 Task: Change  the formatting of the data to Which is Less than 5, In conditional formating, put the option 'Green Fill with Dark Green Text. . 'add another formatting option Format As Table, insert the option Orang Table style Medium 3 In the sheet   Impact Sales log book
Action: Mouse moved to (40, 226)
Screenshot: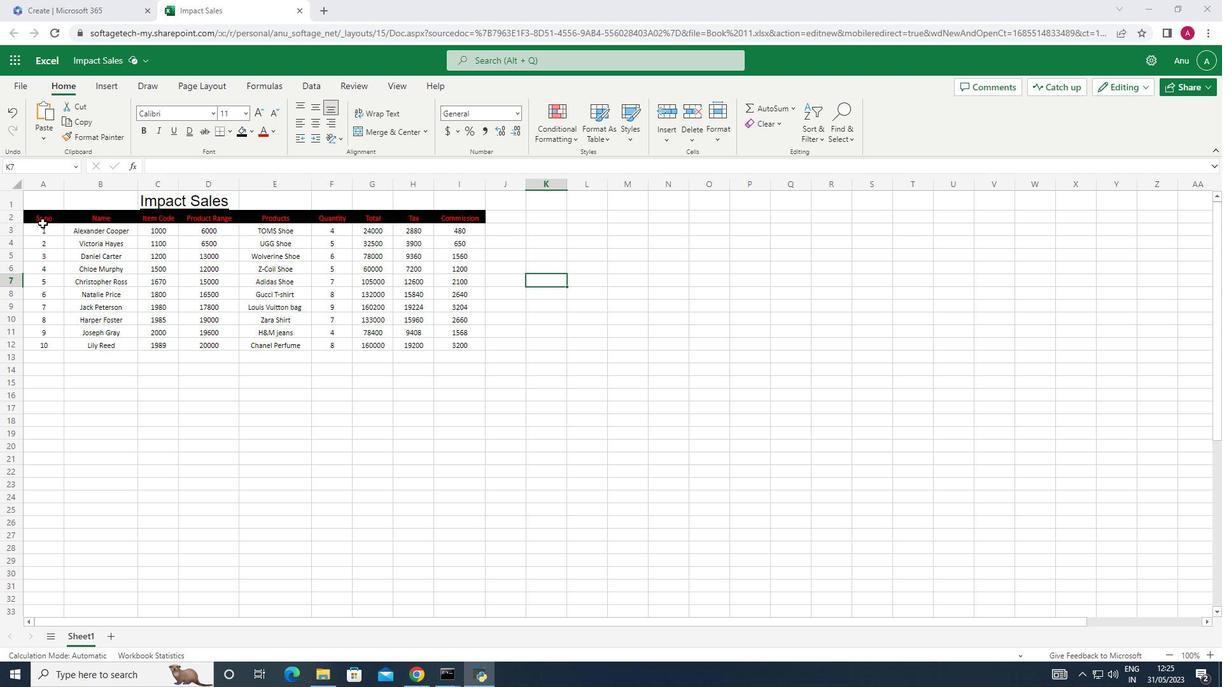 
Action: Mouse pressed left at (40, 226)
Screenshot: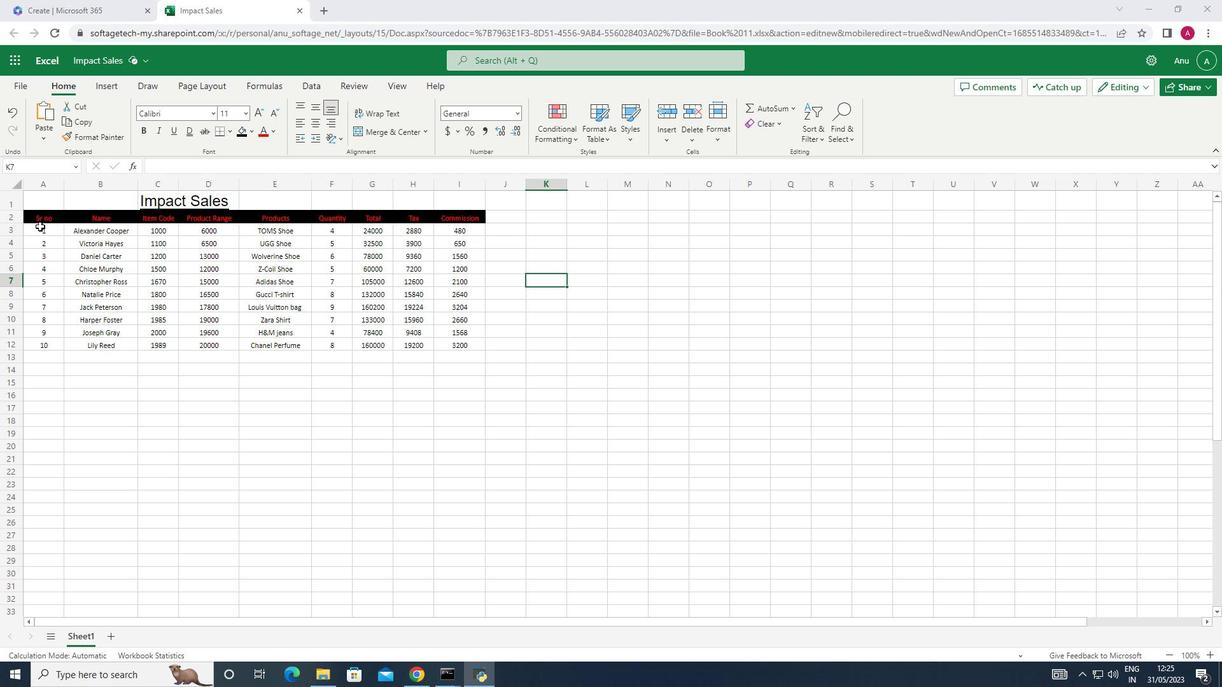 
Action: Mouse moved to (575, 136)
Screenshot: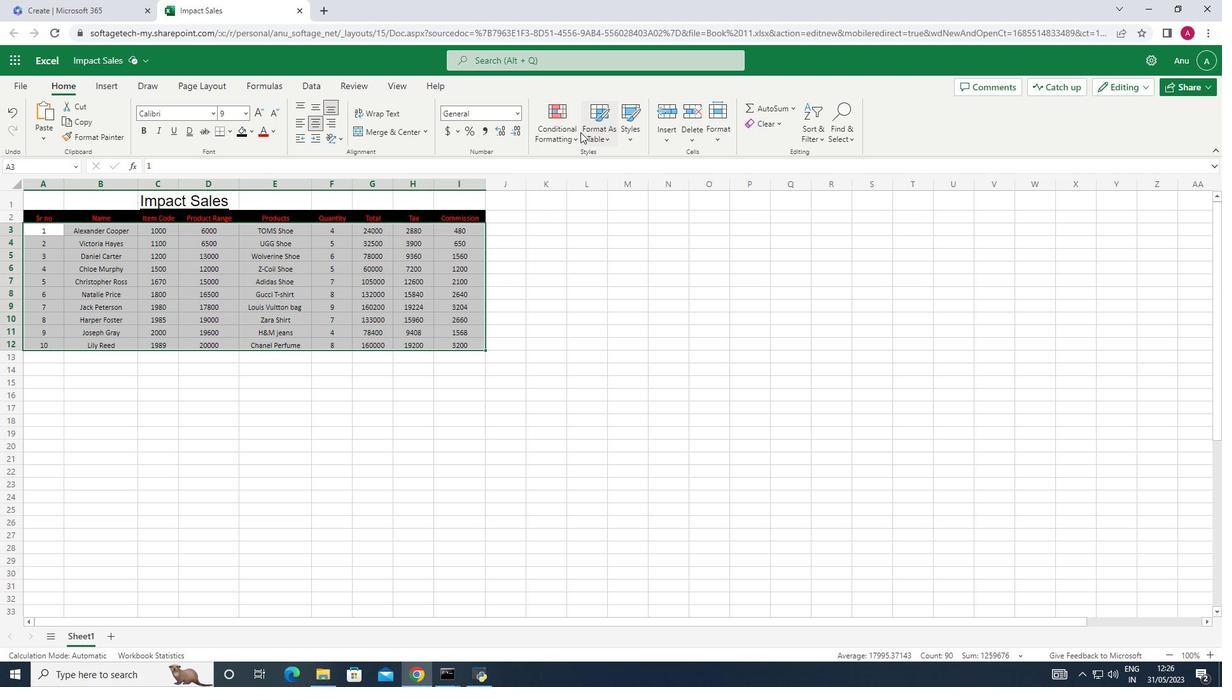 
Action: Mouse pressed left at (575, 136)
Screenshot: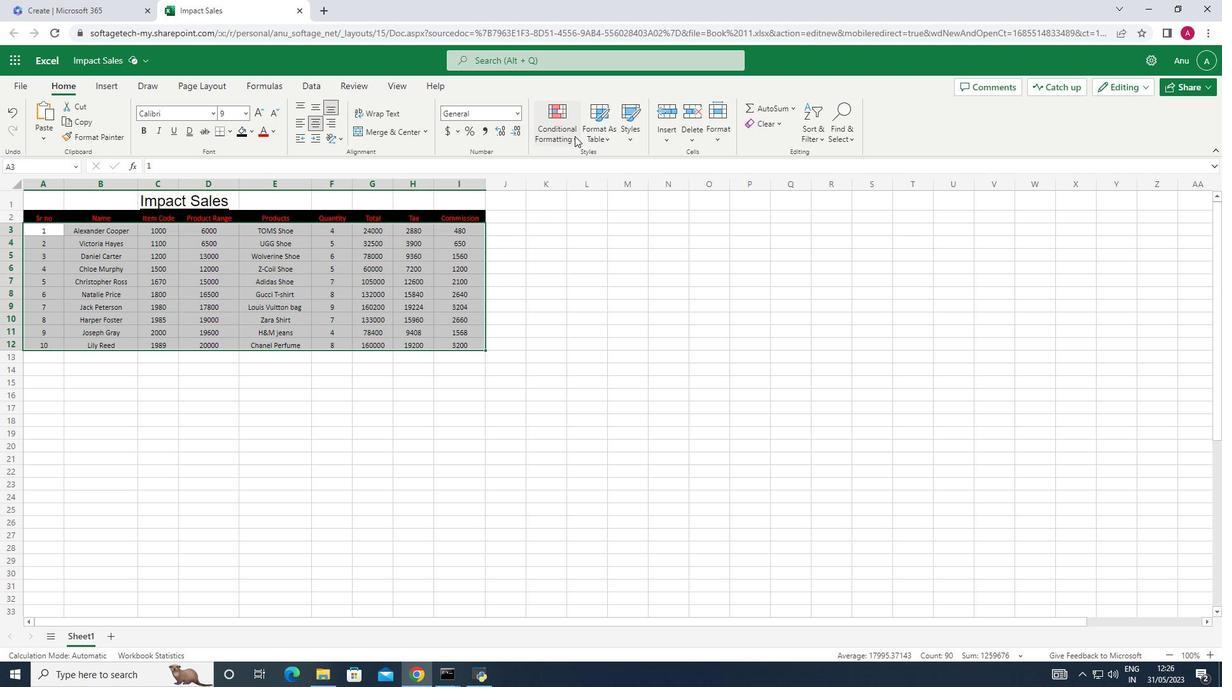 
Action: Mouse moved to (694, 187)
Screenshot: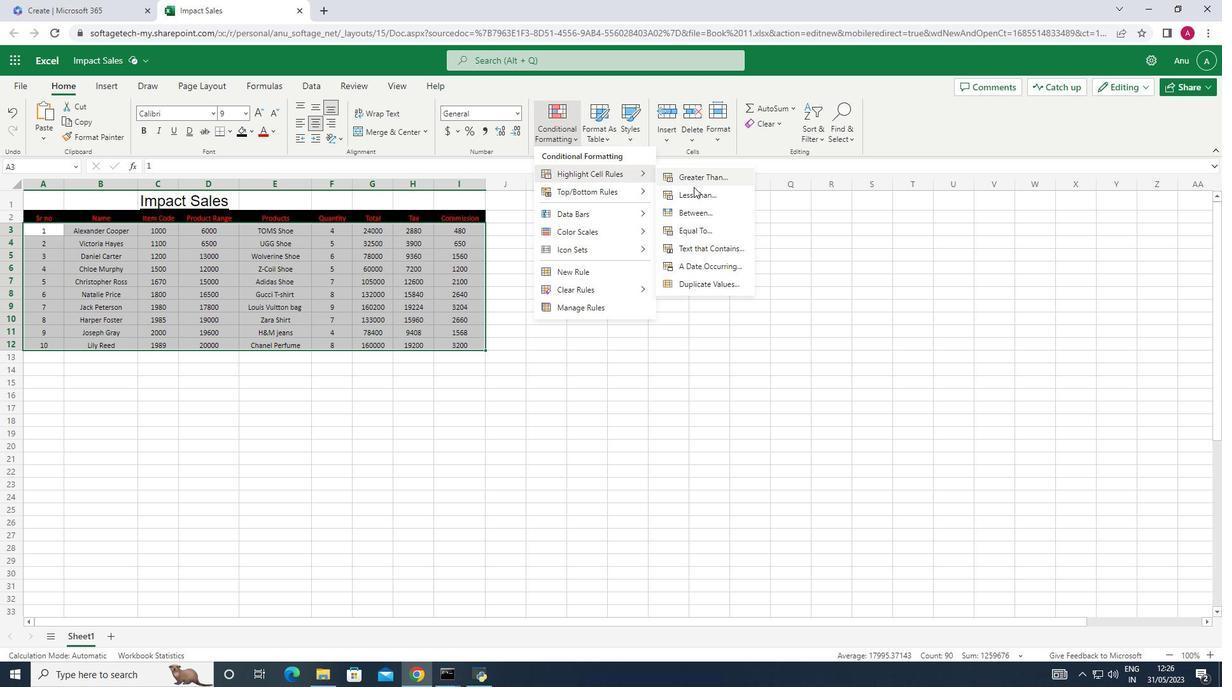 
Action: Mouse pressed left at (694, 187)
Screenshot: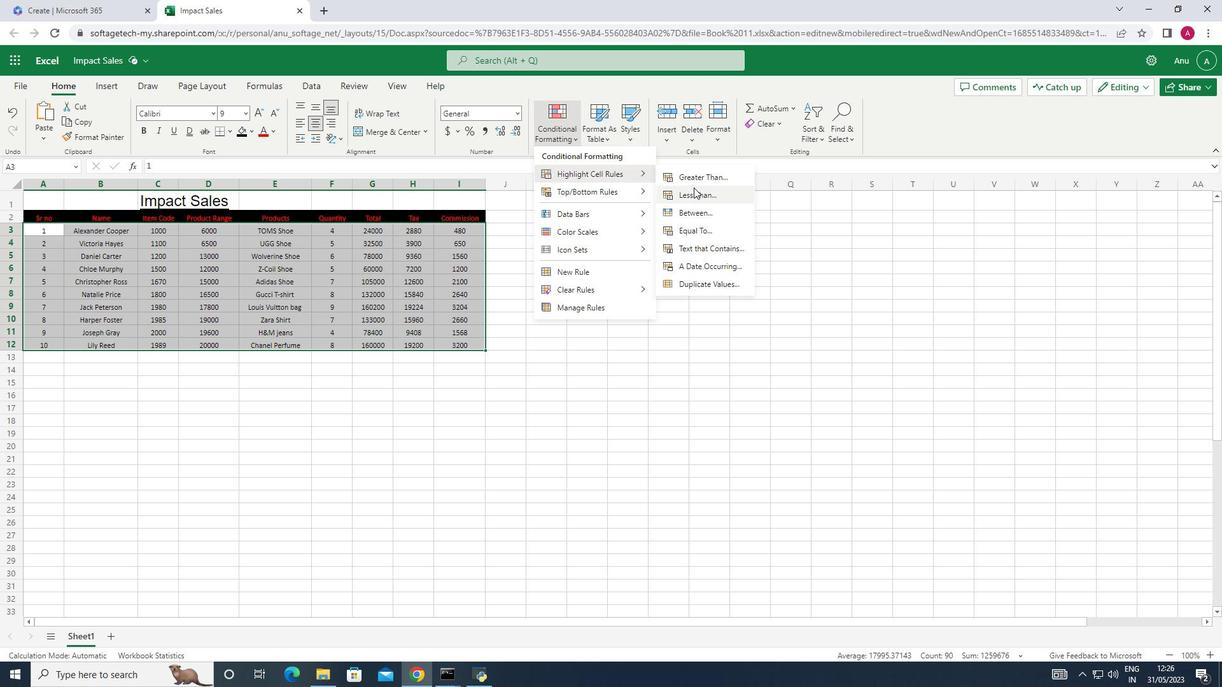 
Action: Mouse moved to (1082, 364)
Screenshot: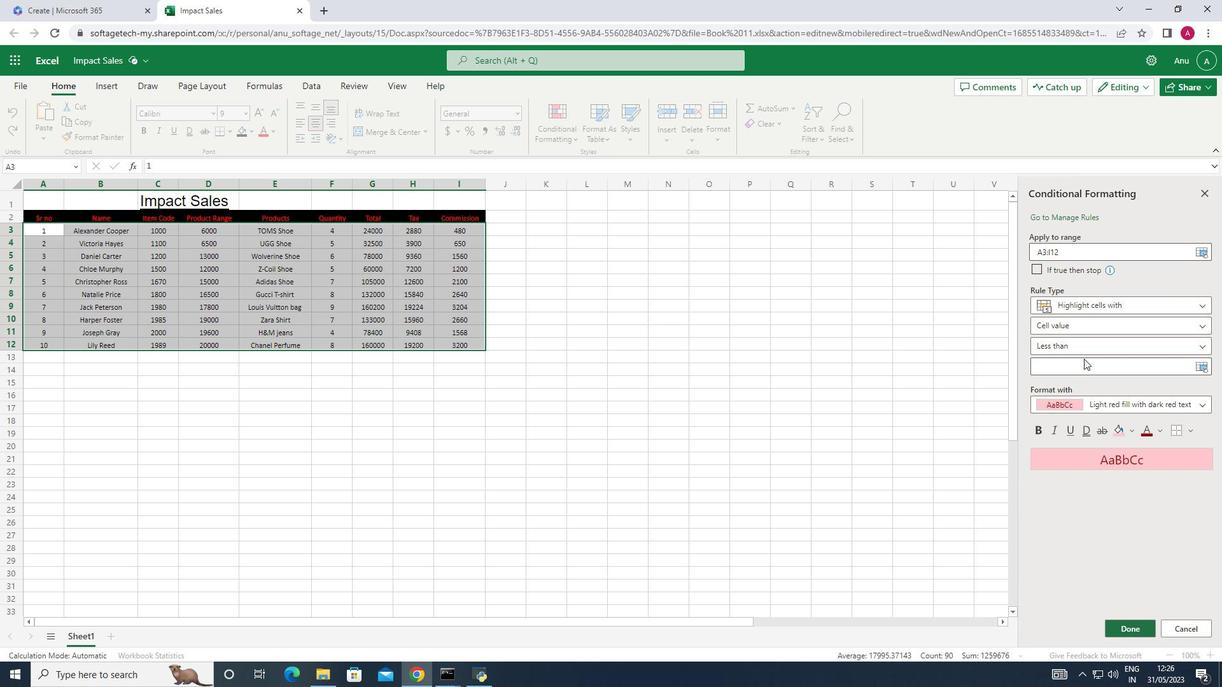 
Action: Mouse pressed left at (1082, 364)
Screenshot: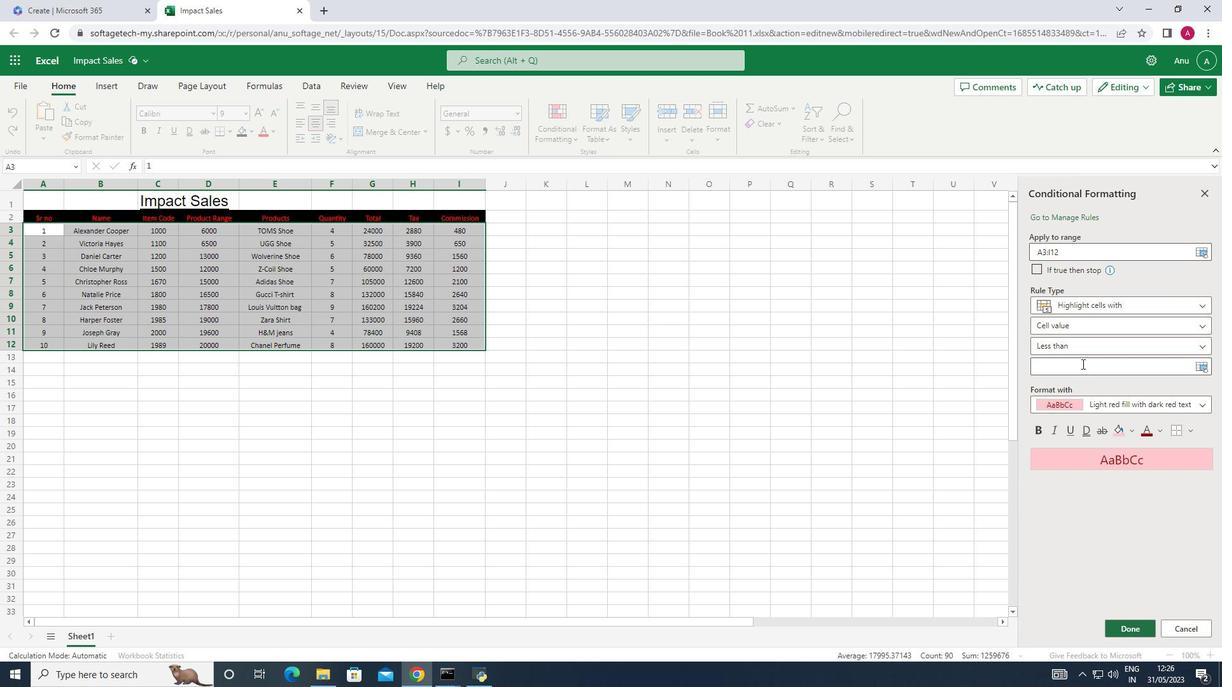
Action: Key pressed 5
Screenshot: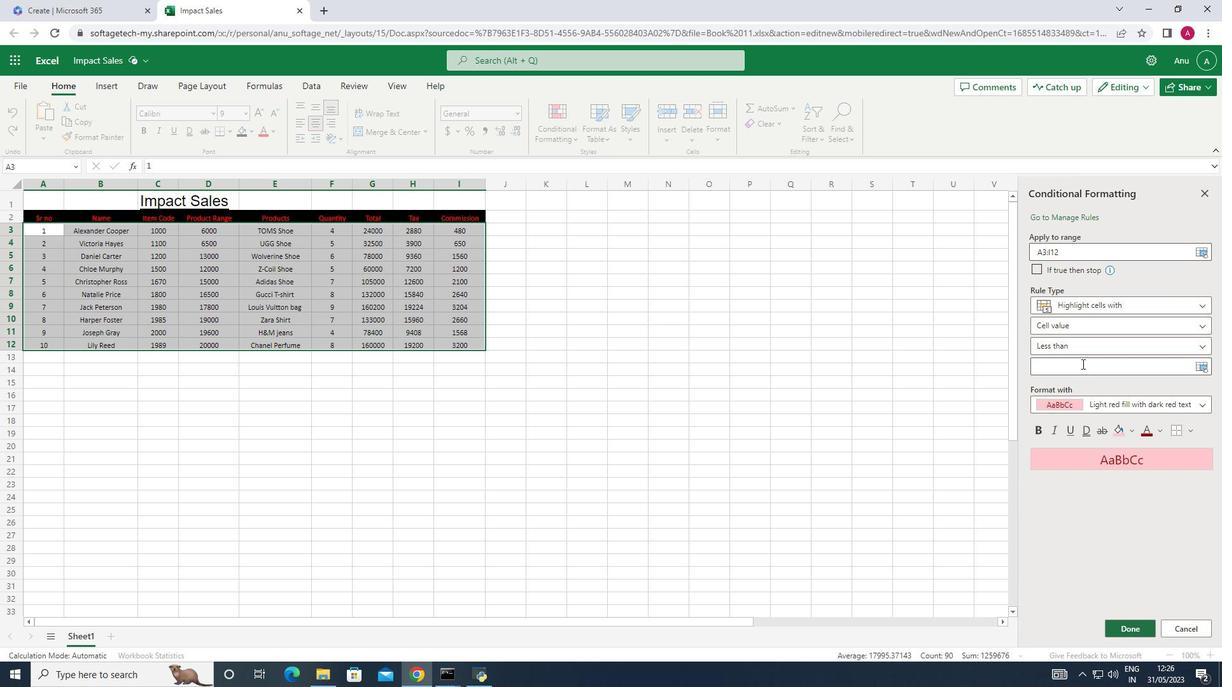 
Action: Mouse moved to (1155, 429)
Screenshot: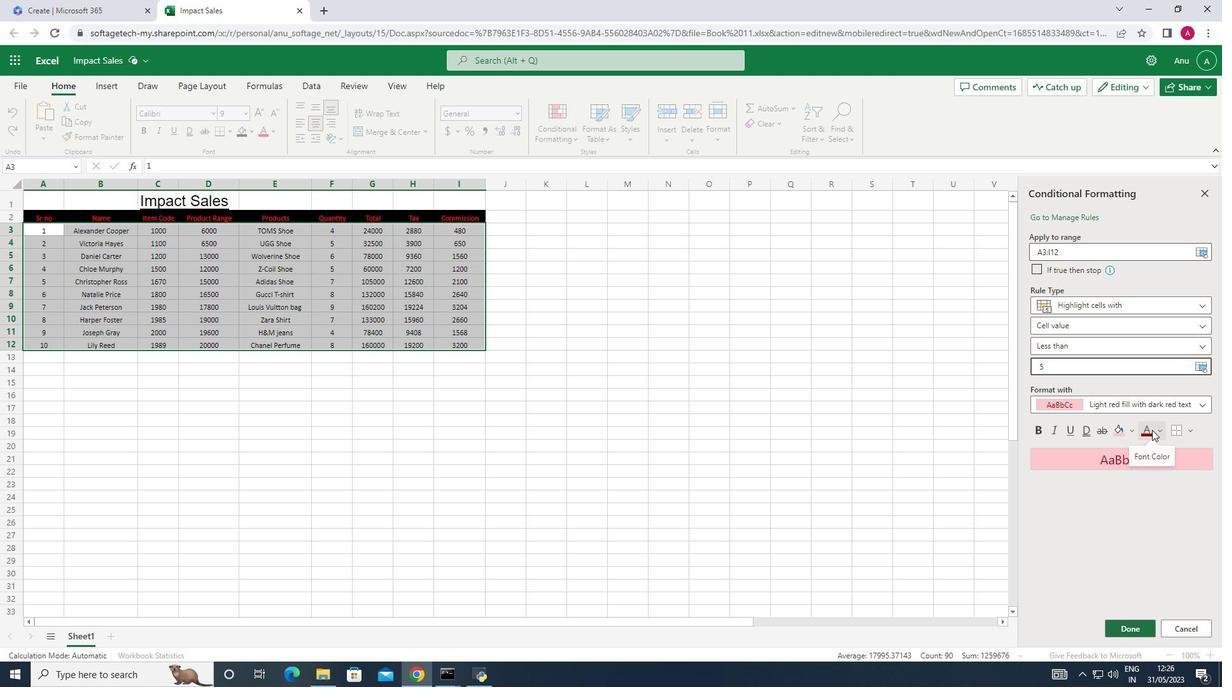 
Action: Mouse pressed left at (1155, 429)
Screenshot: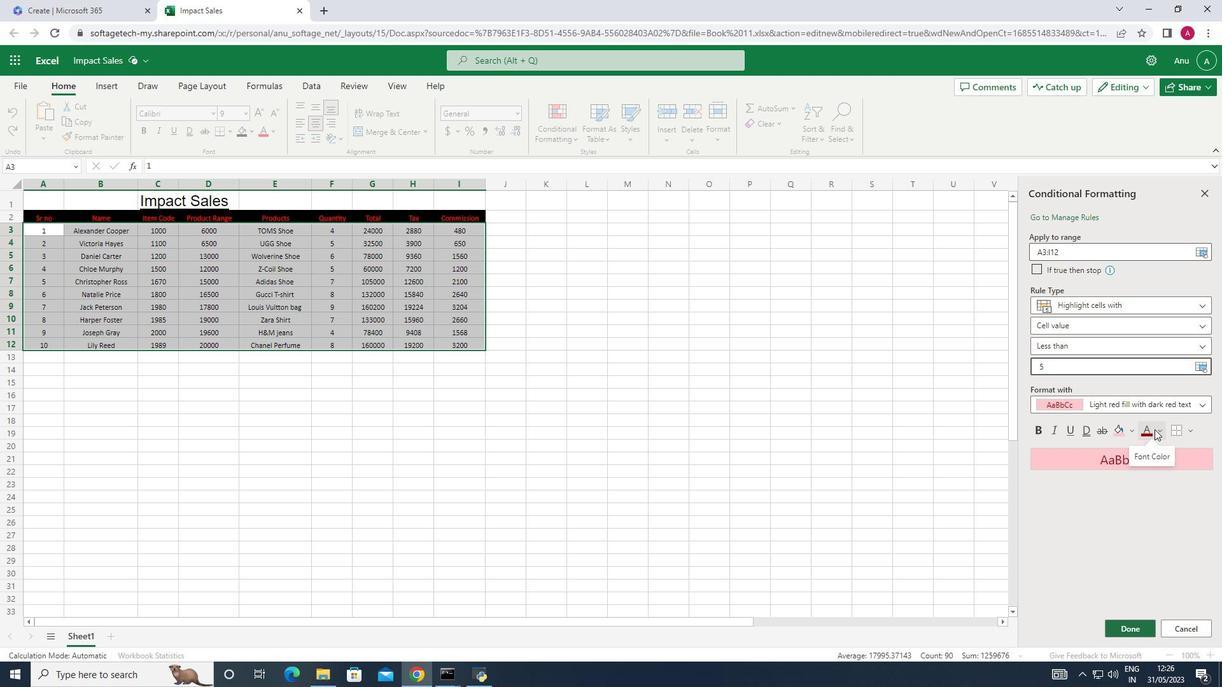 
Action: Mouse moved to (1206, 565)
Screenshot: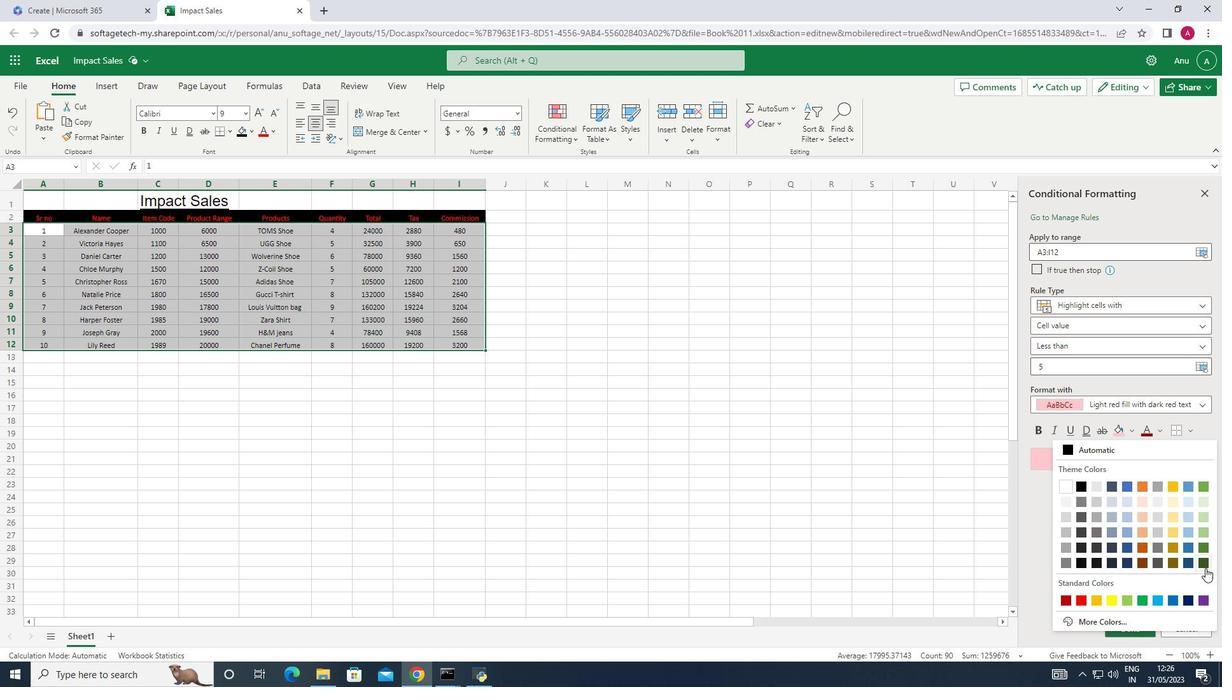 
Action: Mouse pressed left at (1206, 565)
Screenshot: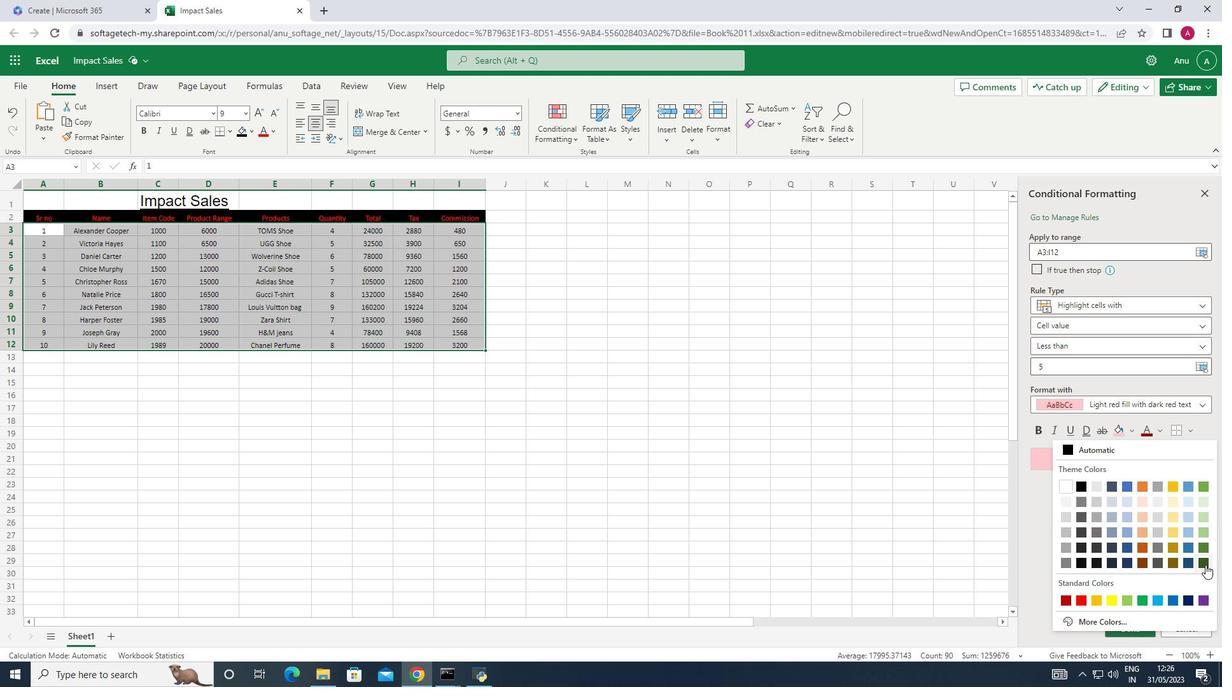 
Action: Mouse moved to (1134, 435)
Screenshot: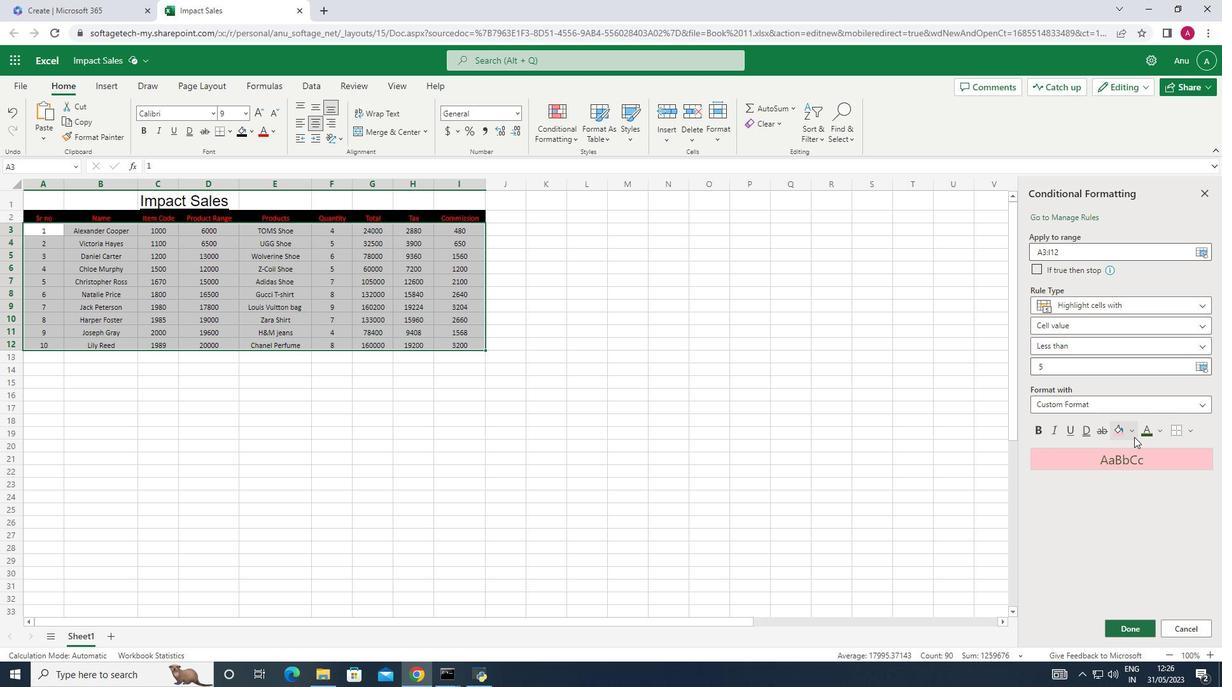 
Action: Mouse pressed left at (1134, 435)
Screenshot: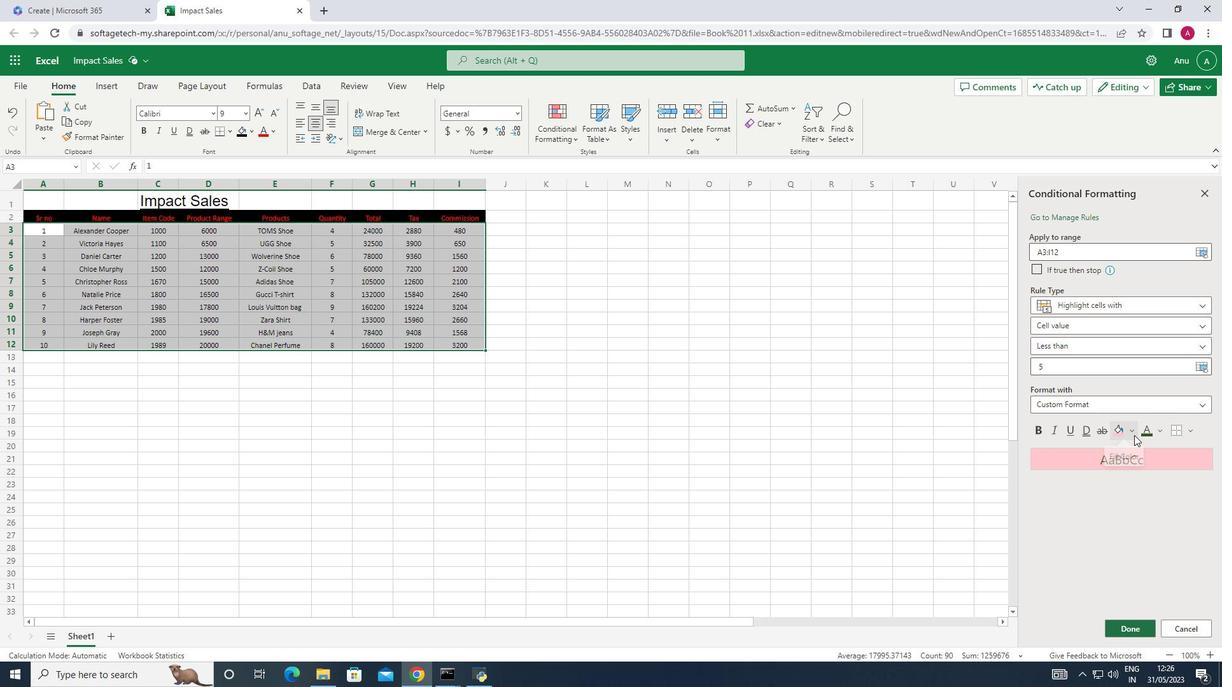 
Action: Mouse moved to (1127, 580)
Screenshot: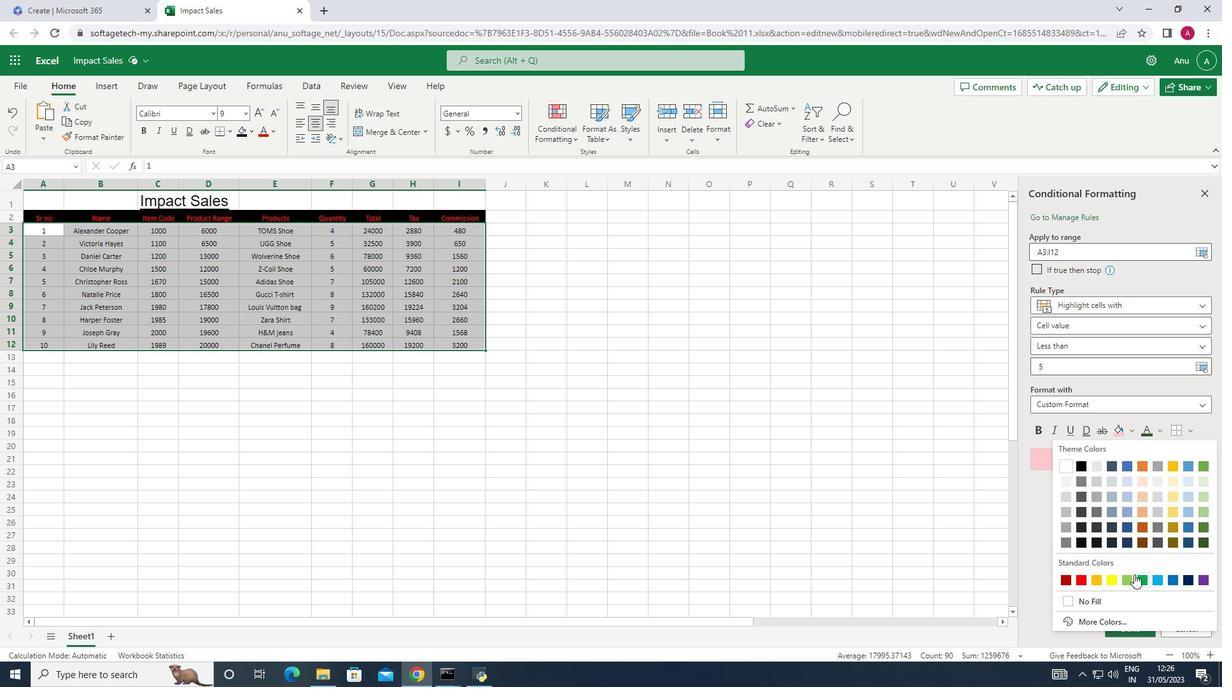 
Action: Mouse pressed left at (1127, 580)
Screenshot: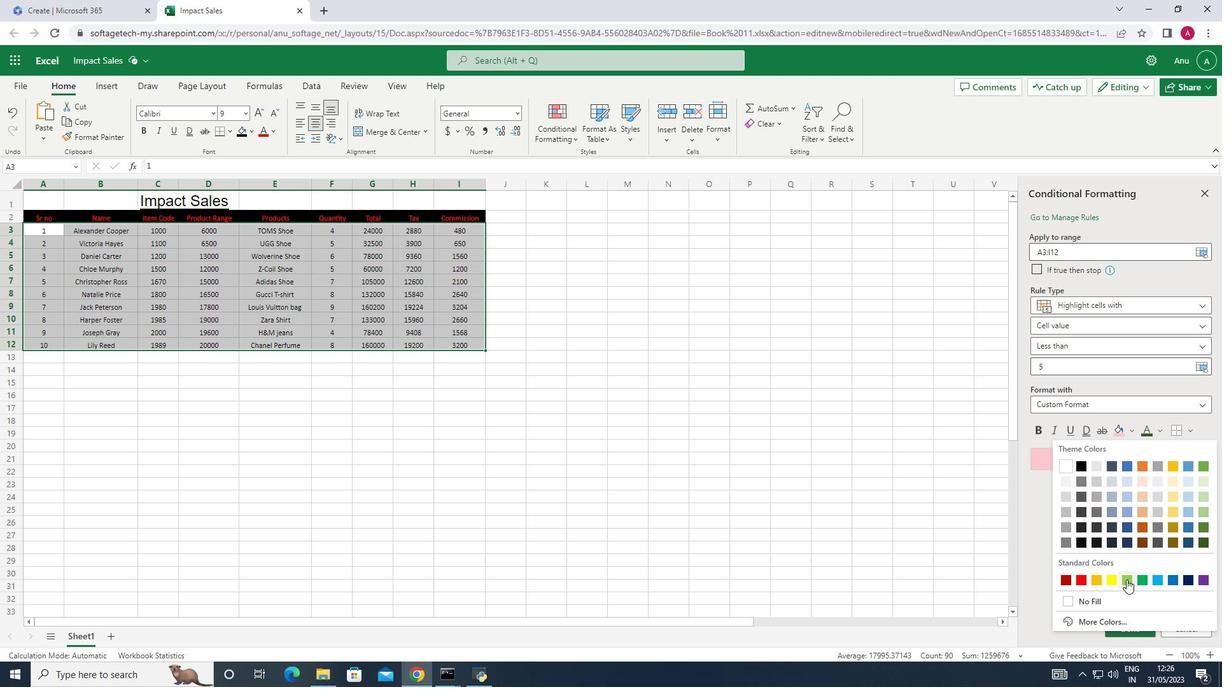 
Action: Mouse moved to (1118, 624)
Screenshot: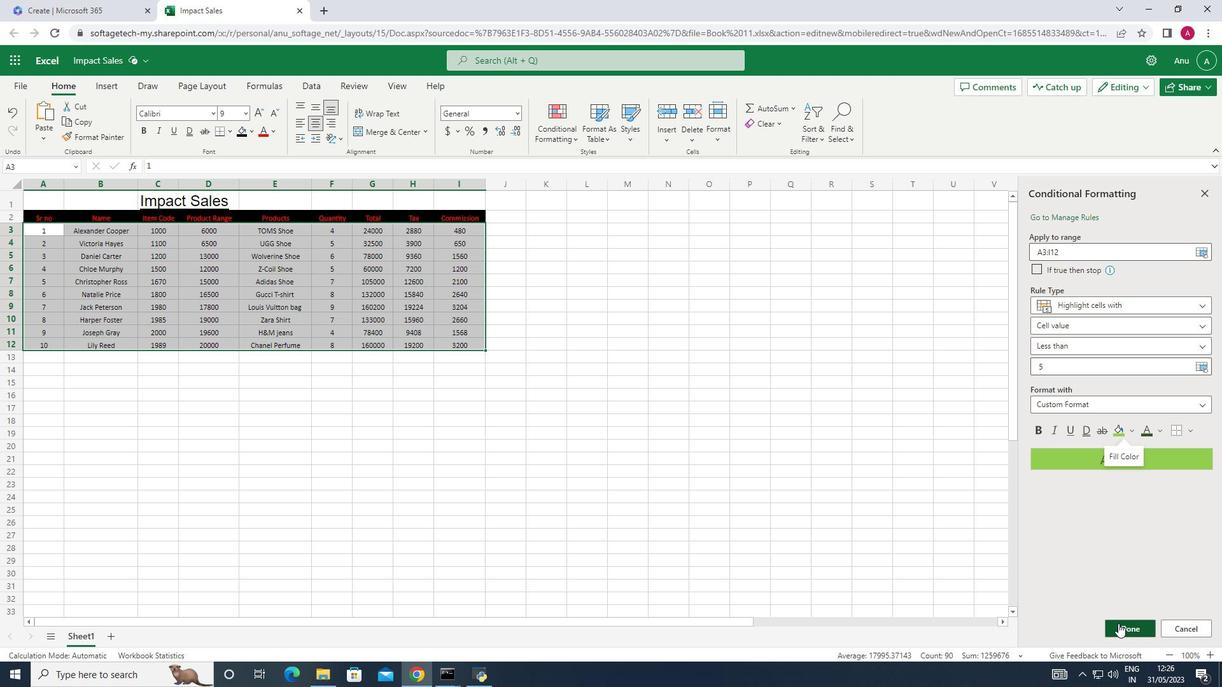 
Action: Mouse pressed left at (1118, 624)
Screenshot: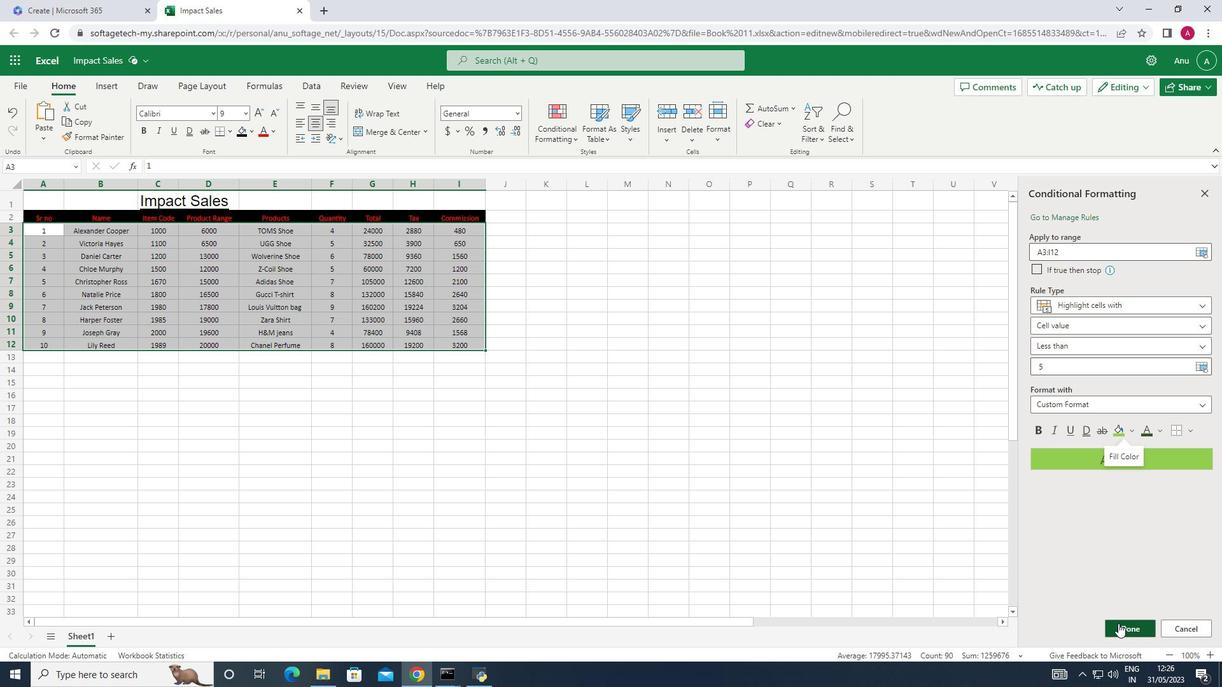 
Action: Mouse moved to (43, 230)
Screenshot: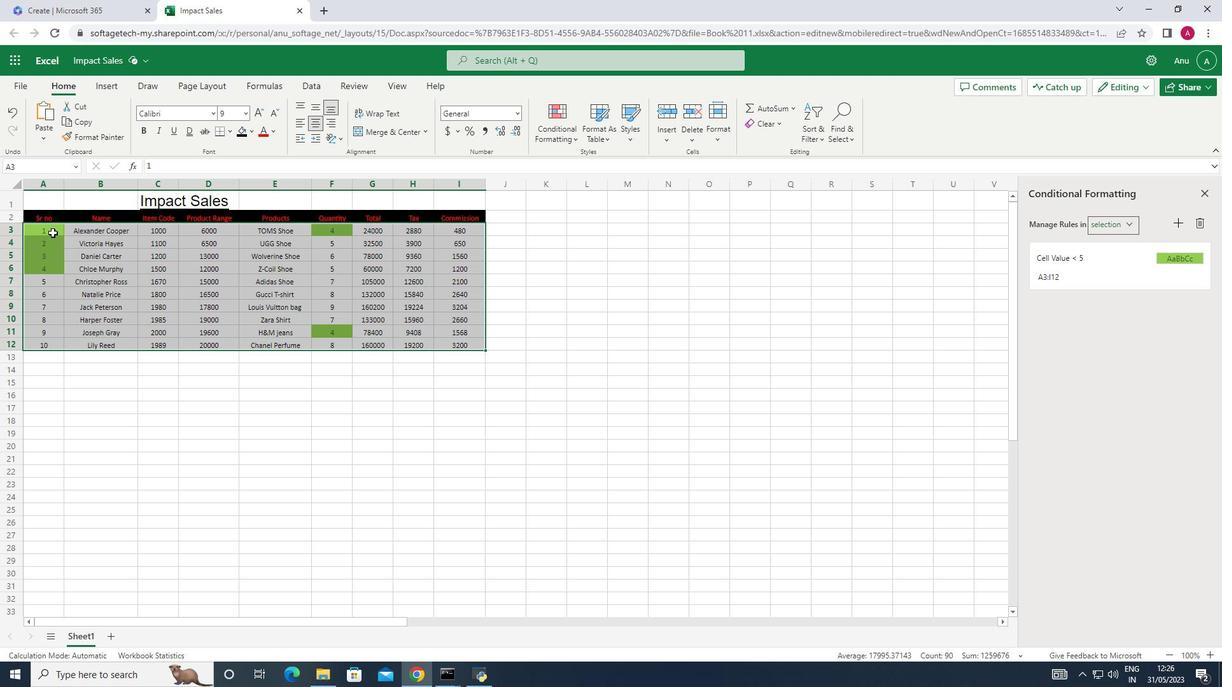 
Action: Mouse pressed left at (43, 230)
Screenshot: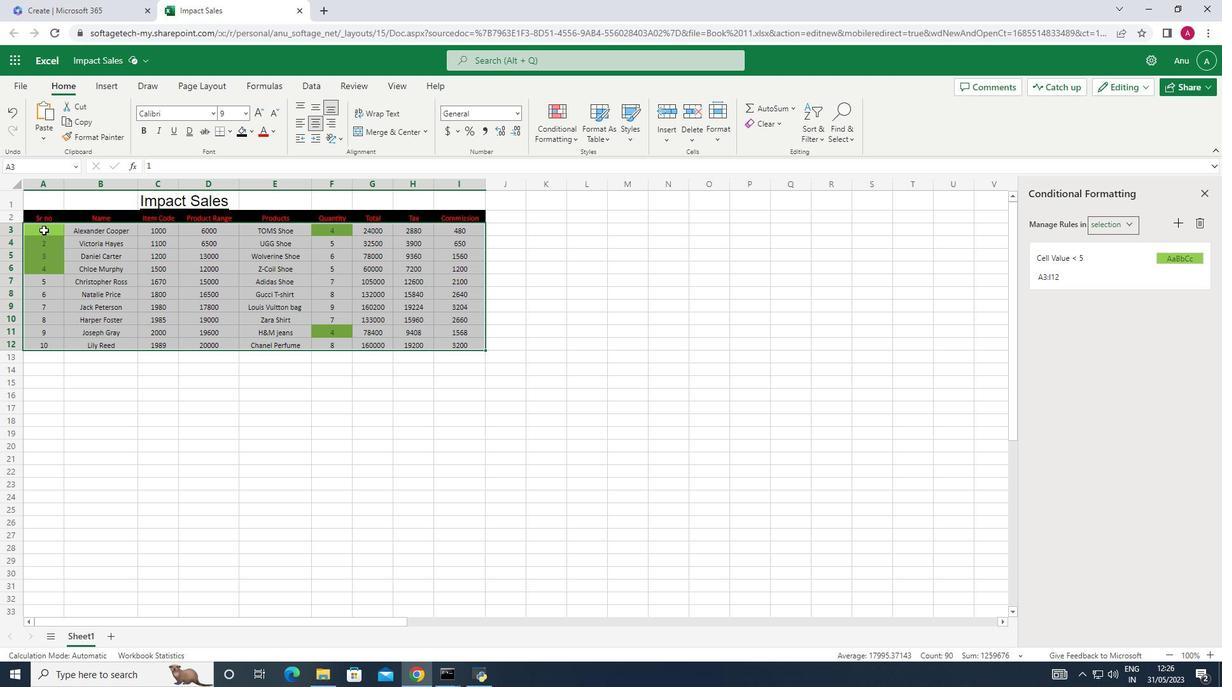 
Action: Mouse moved to (272, 128)
Screenshot: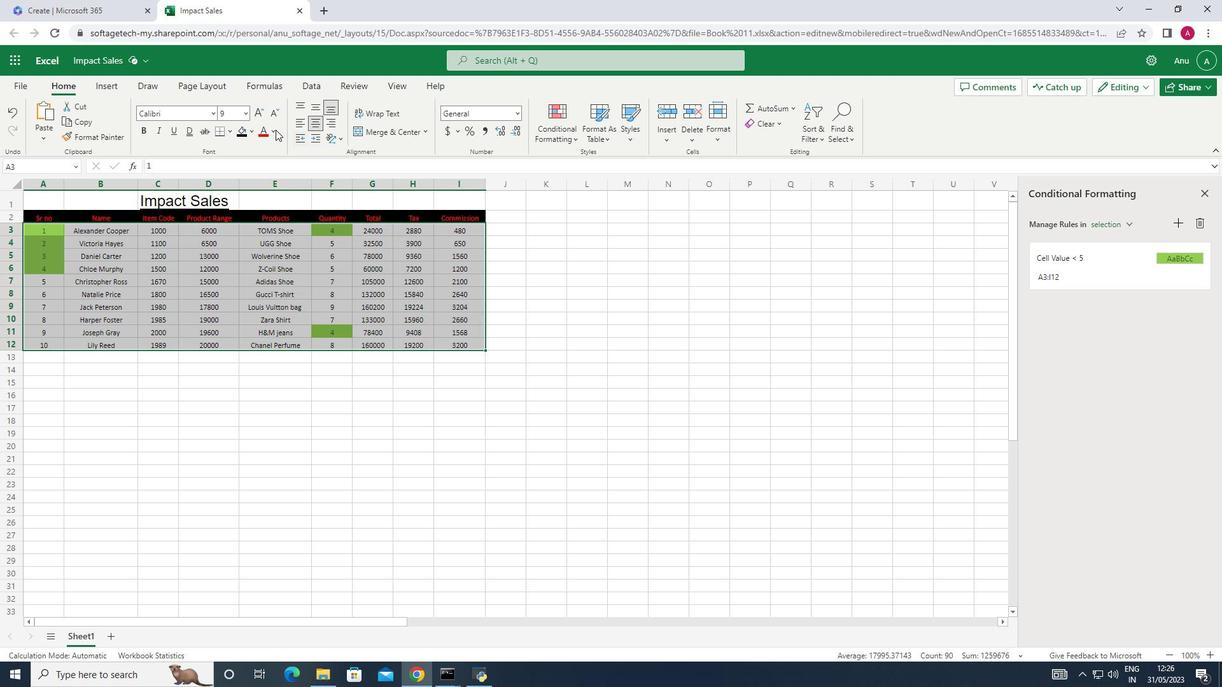 
Action: Mouse pressed left at (272, 128)
Screenshot: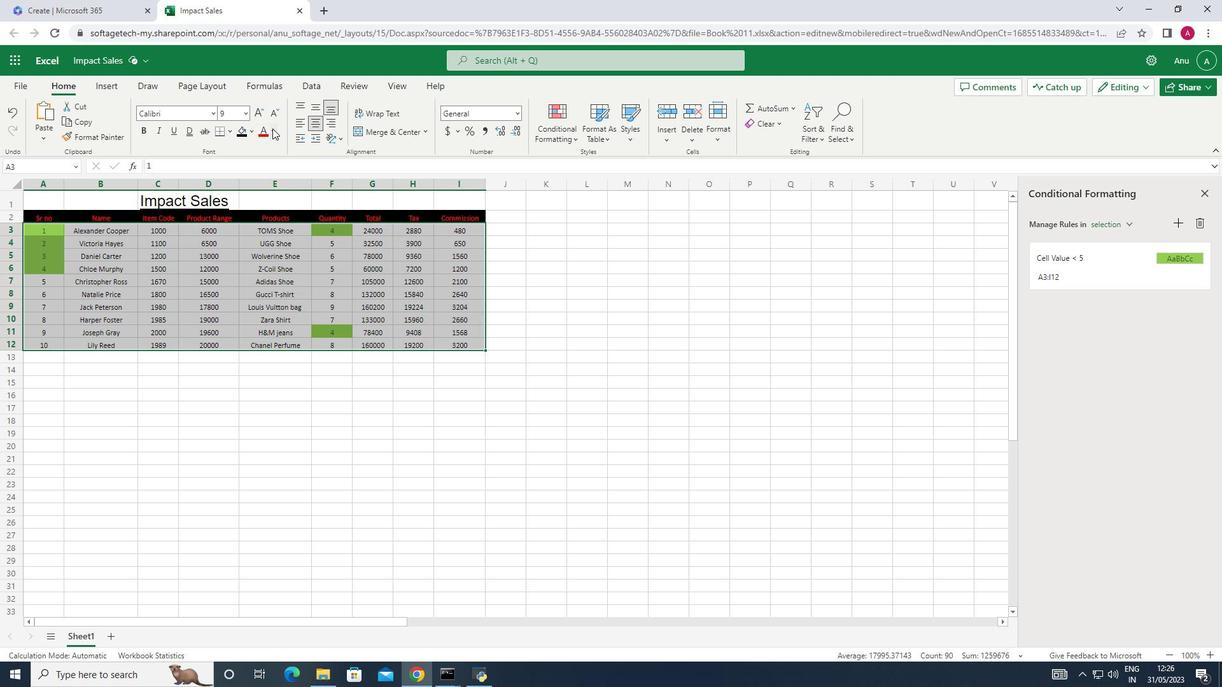 
Action: Mouse moved to (405, 264)
Screenshot: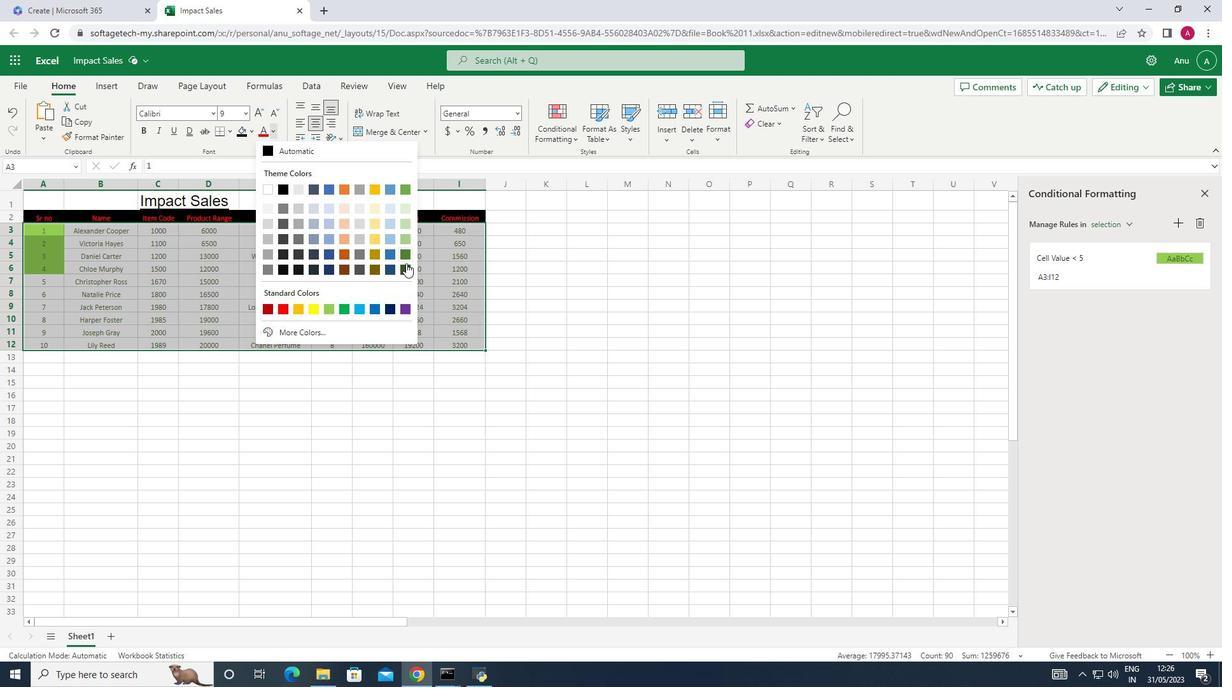 
Action: Mouse pressed left at (405, 264)
Screenshot: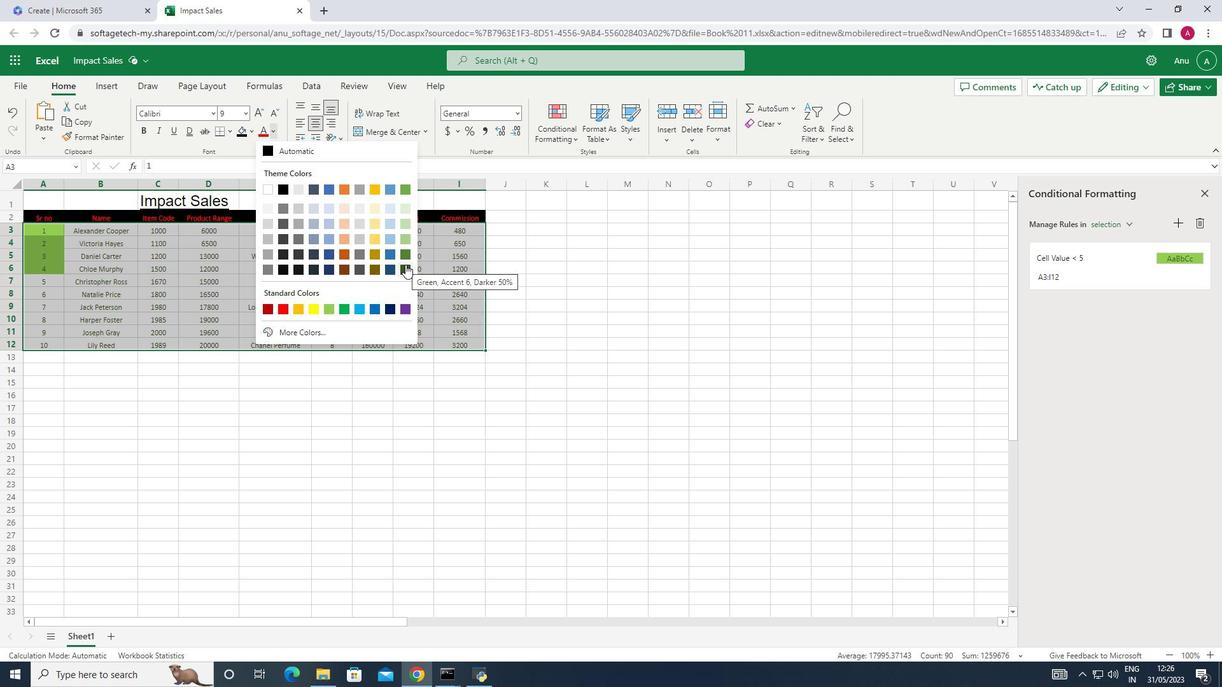 
Action: Mouse moved to (252, 131)
Screenshot: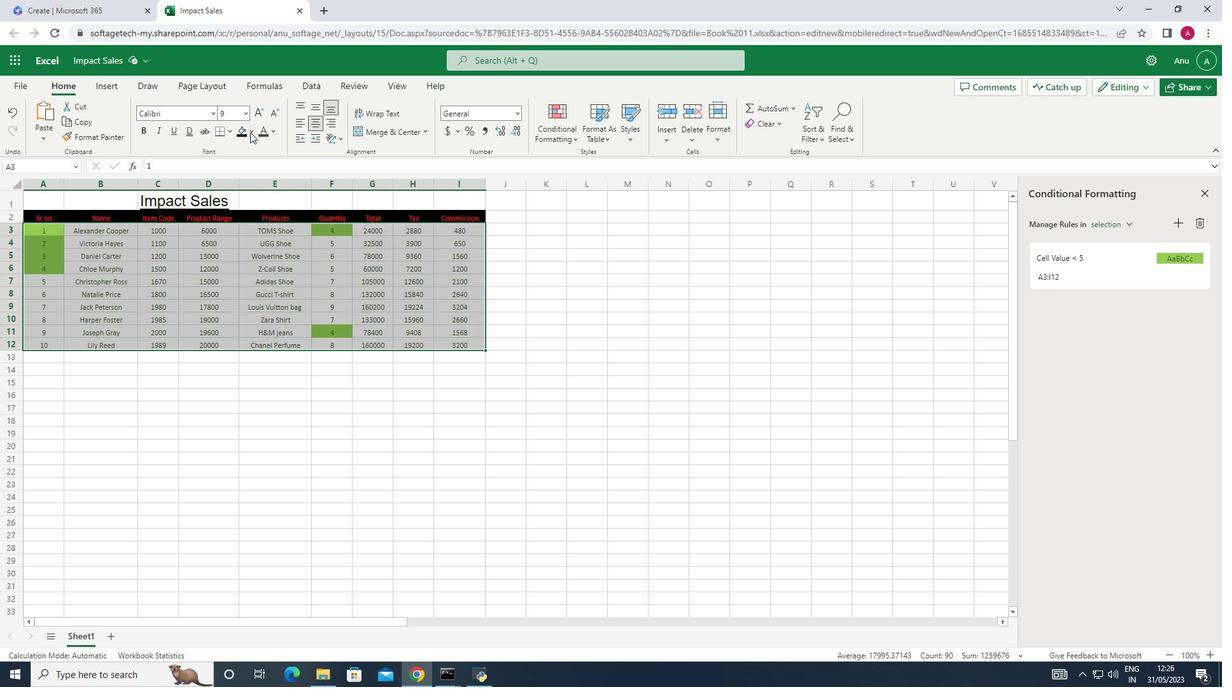 
Action: Mouse pressed left at (252, 131)
Screenshot: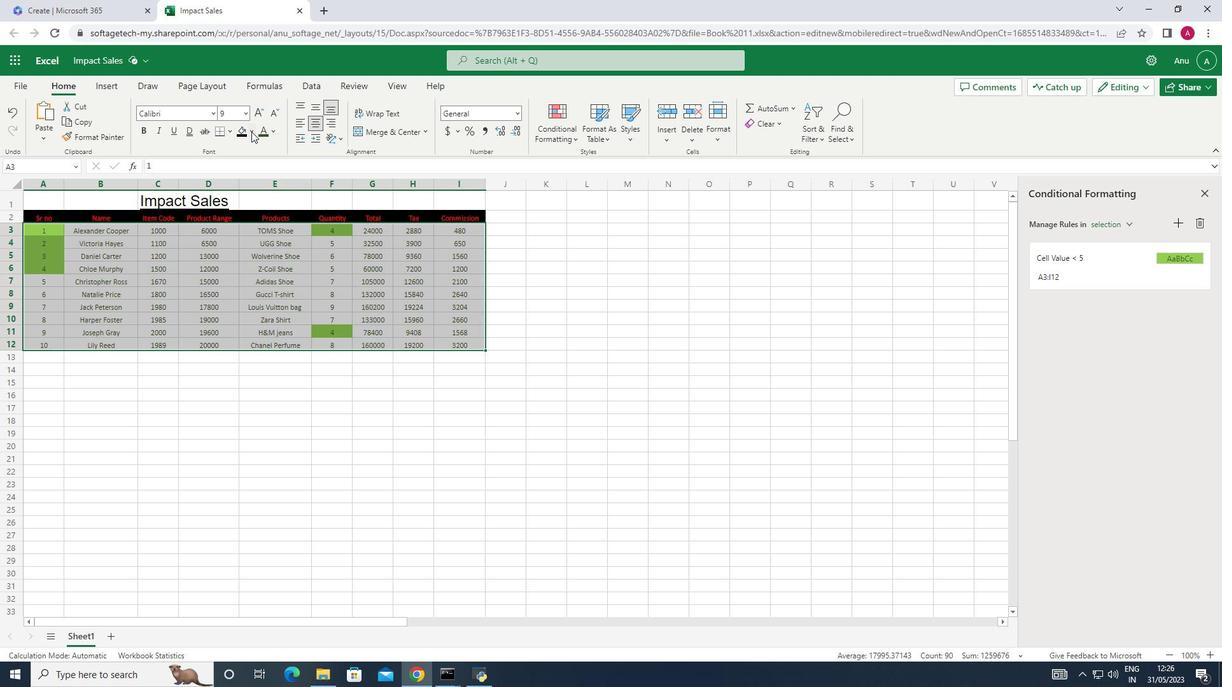 
Action: Mouse moved to (305, 288)
Screenshot: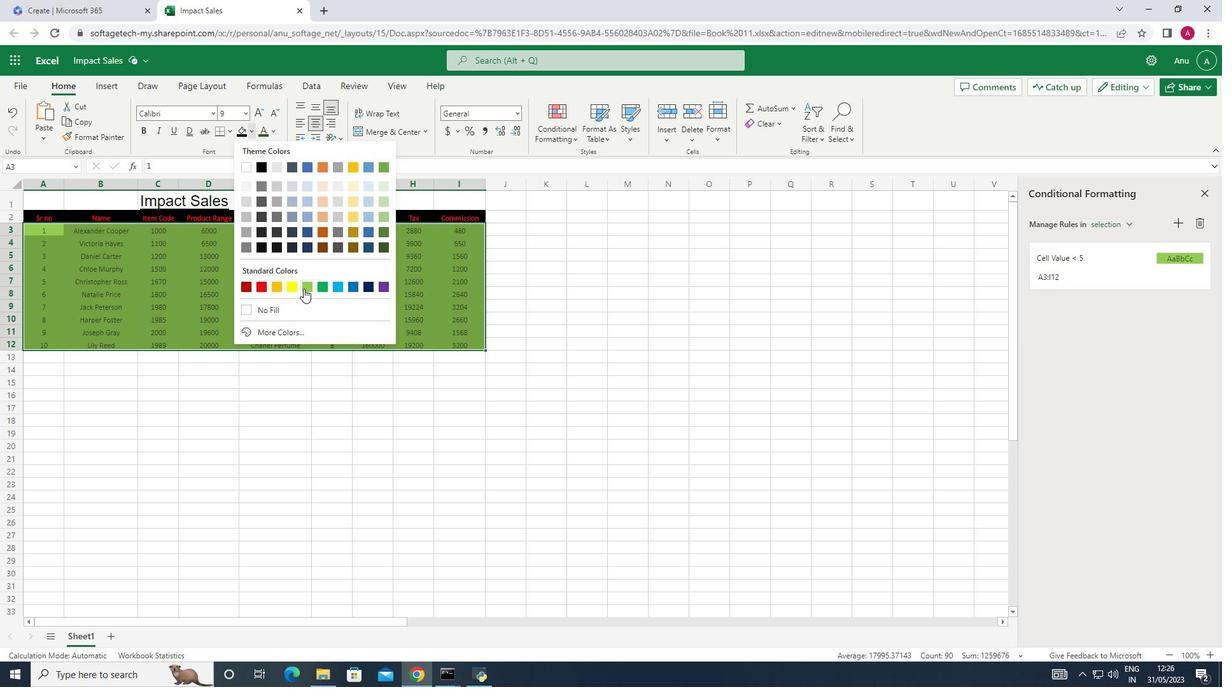 
Action: Mouse pressed left at (305, 288)
Screenshot: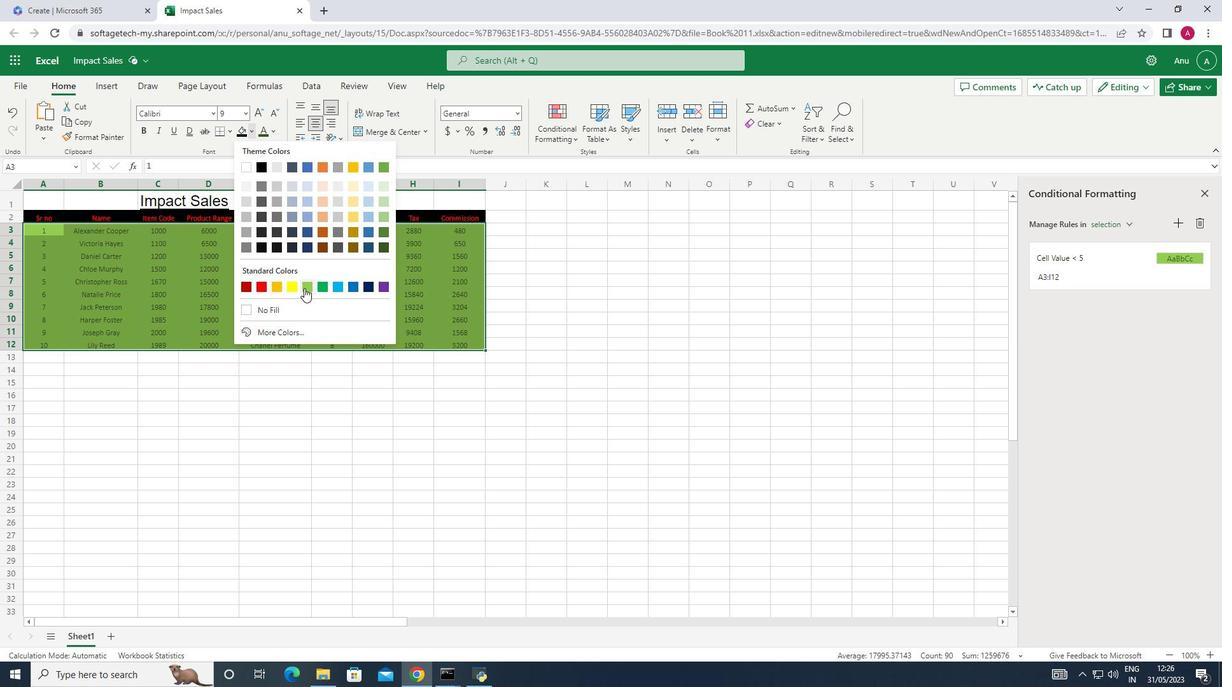
Action: Mouse moved to (517, 280)
Screenshot: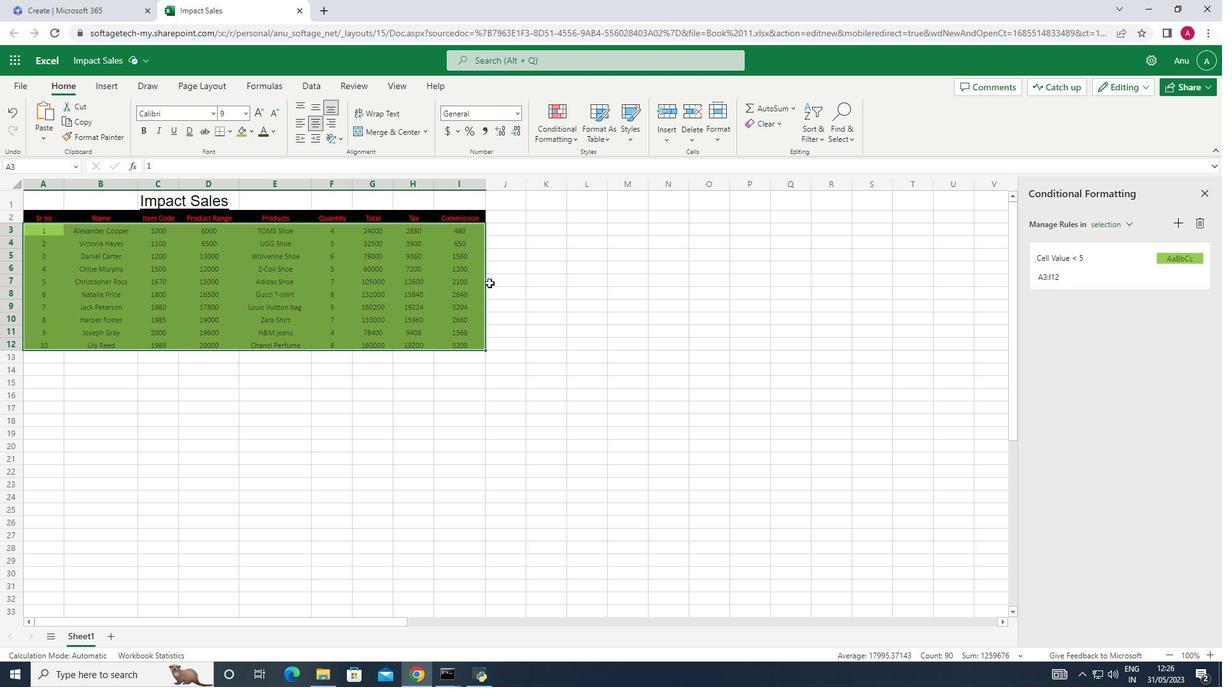 
Action: Mouse pressed left at (517, 280)
Screenshot: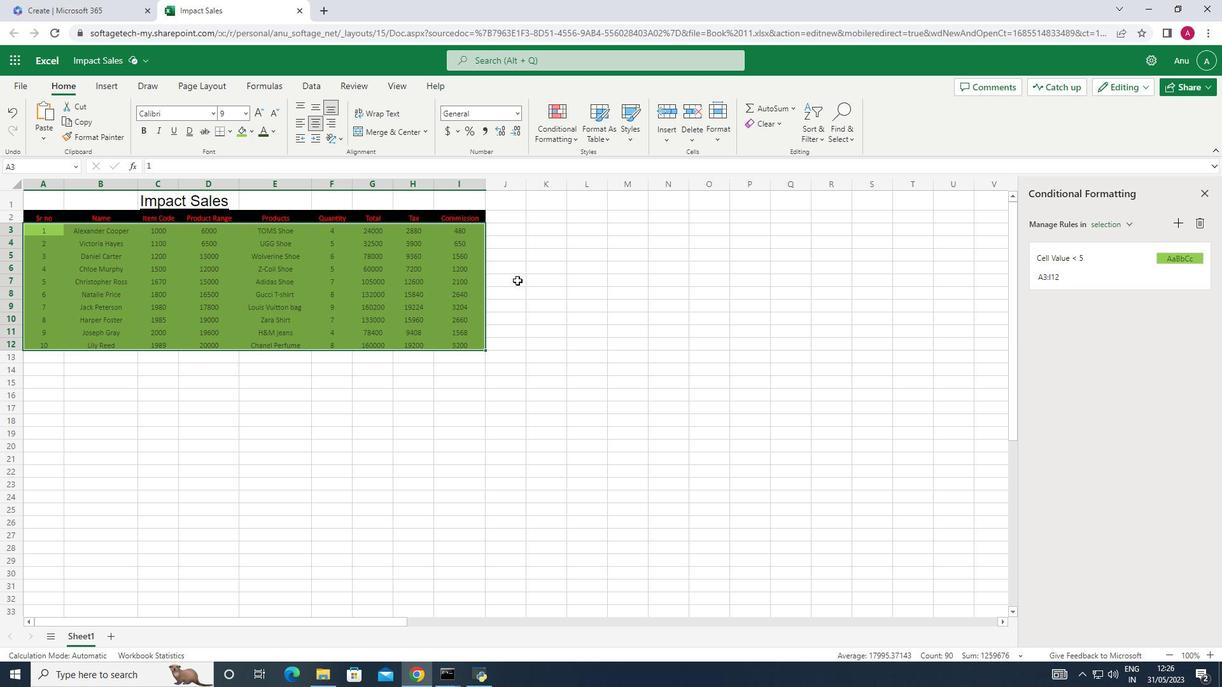 
Action: Mouse moved to (610, 137)
Screenshot: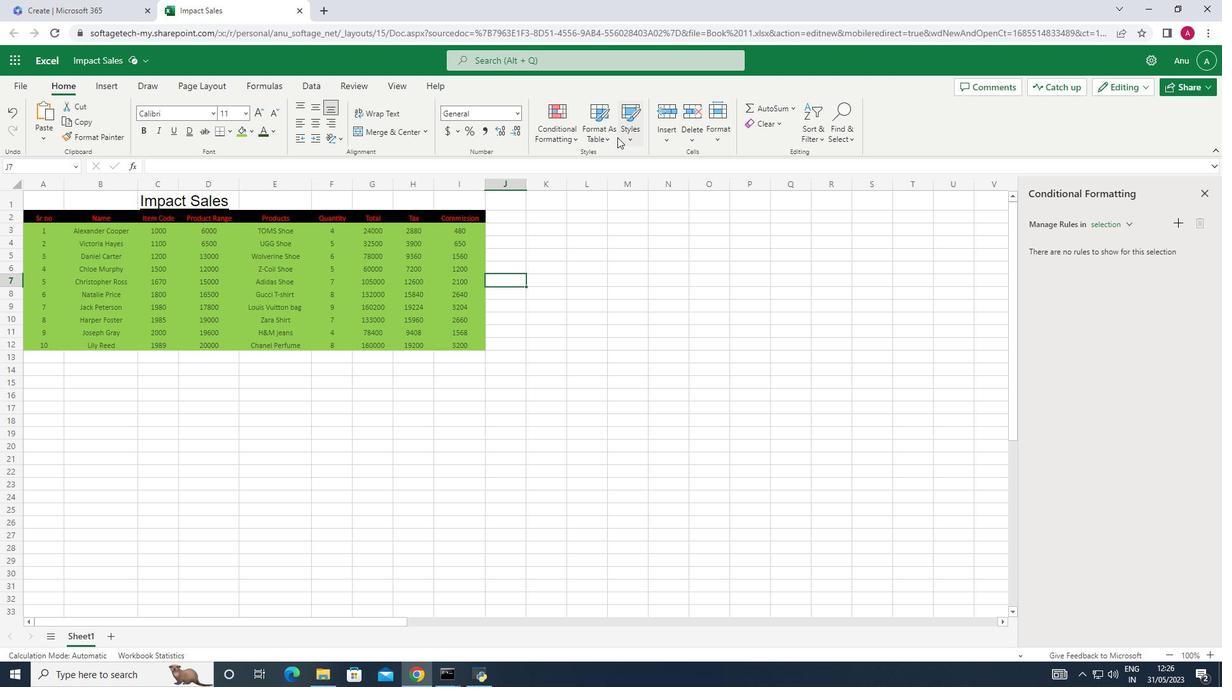 
Action: Mouse pressed left at (610, 137)
Screenshot: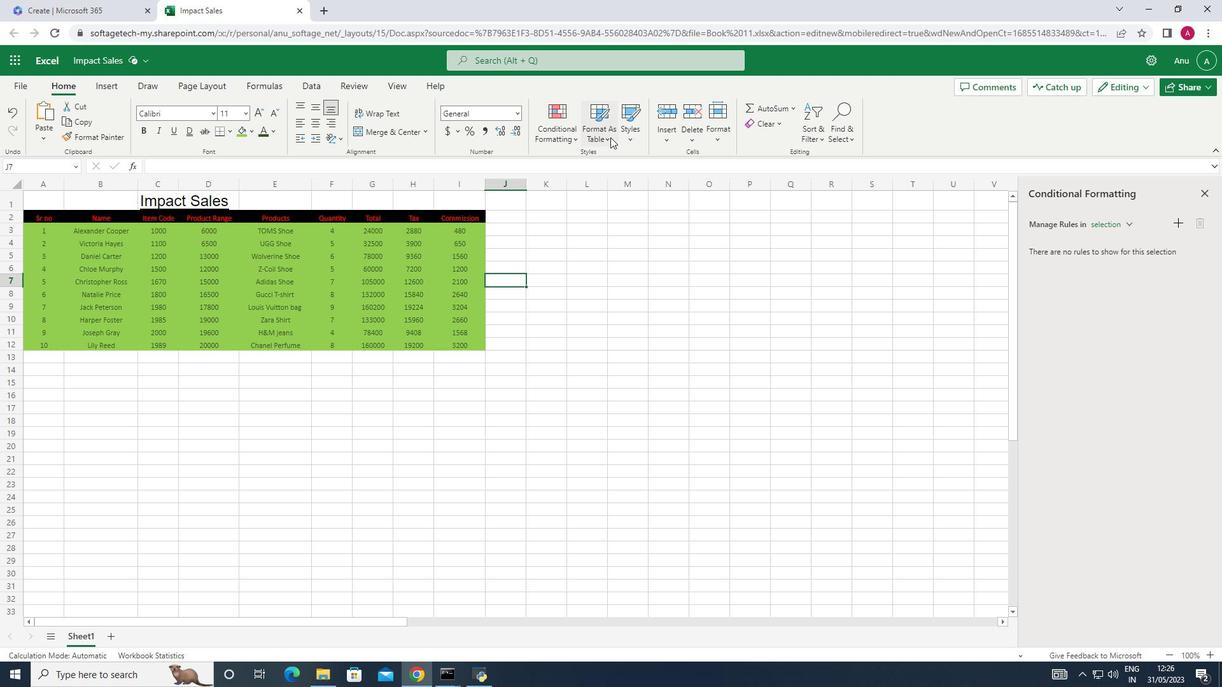 
Action: Mouse moved to (699, 334)
Screenshot: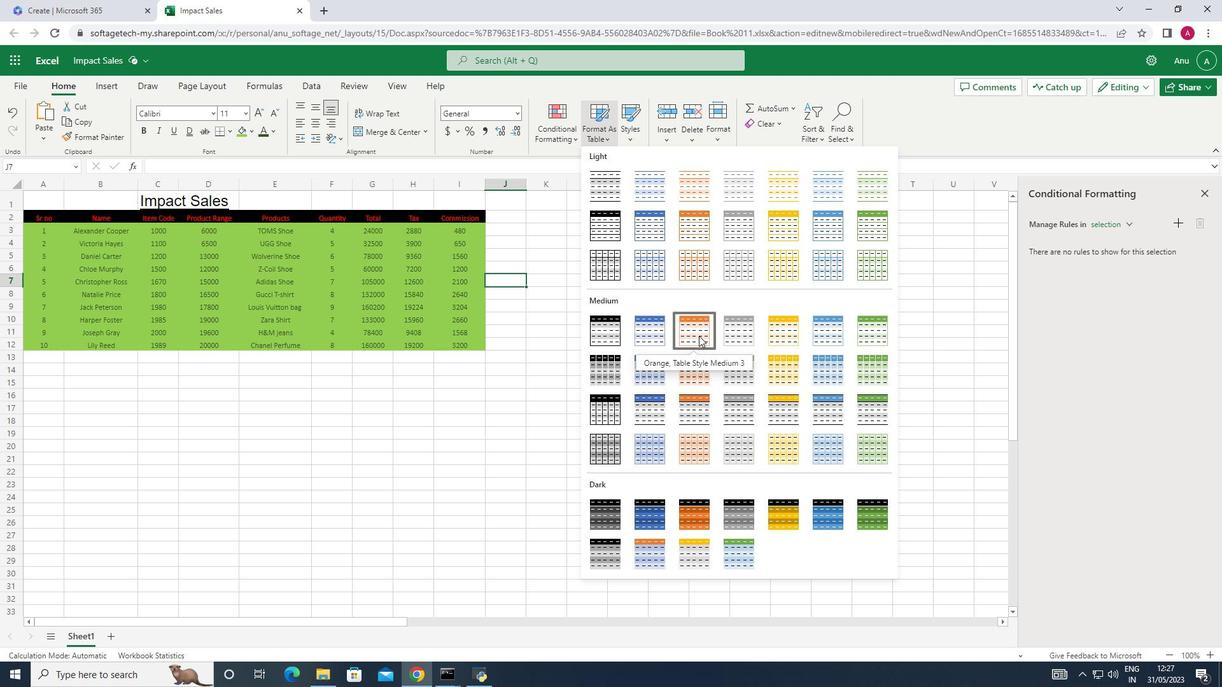 
Action: Mouse pressed left at (699, 334)
Screenshot: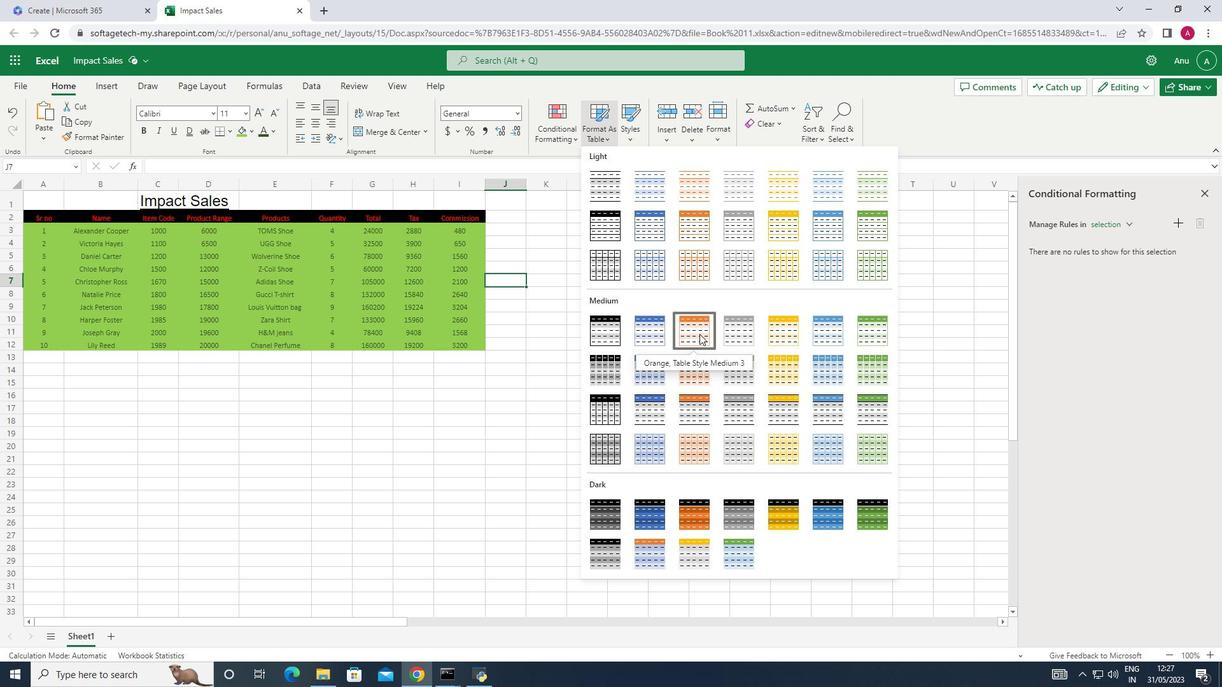 
Action: Mouse moved to (676, 389)
Screenshot: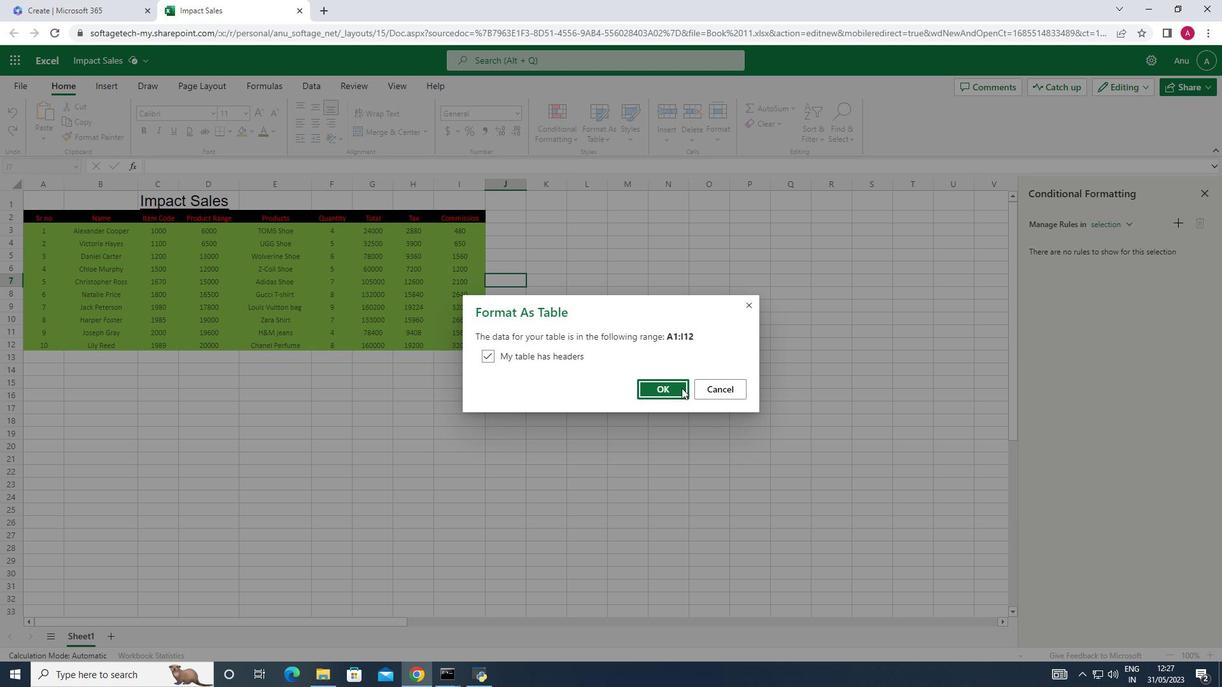 
Action: Mouse pressed left at (676, 389)
Screenshot: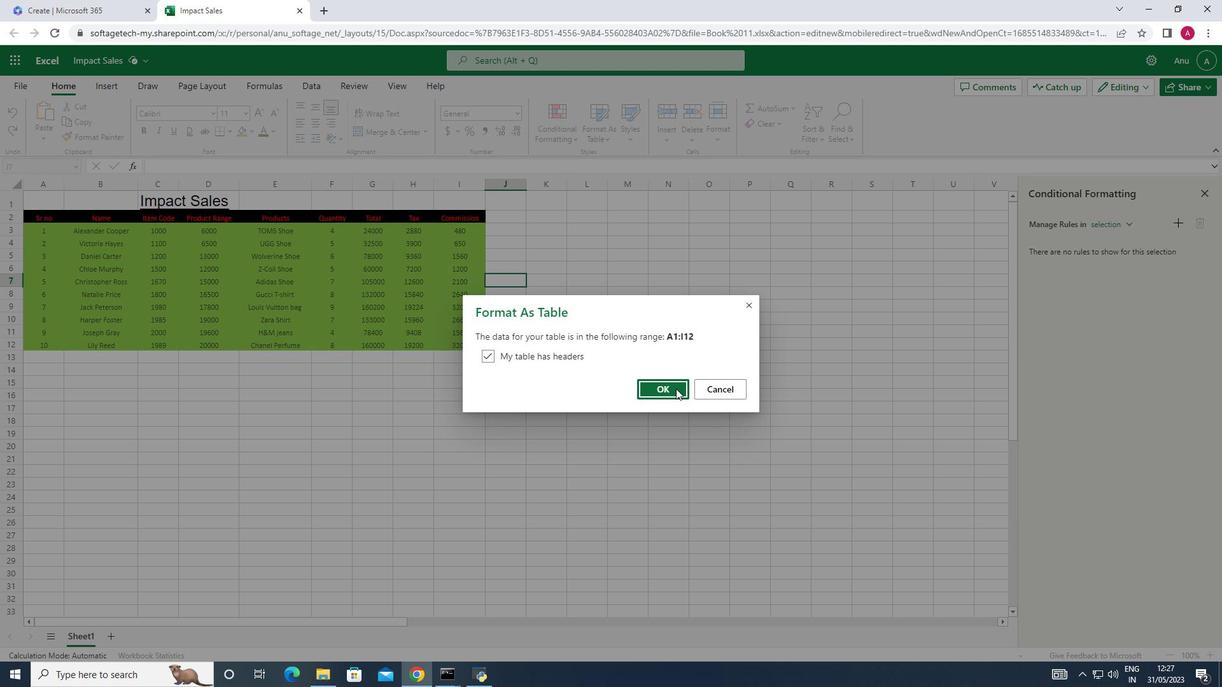 
Action: Mouse moved to (722, 306)
Screenshot: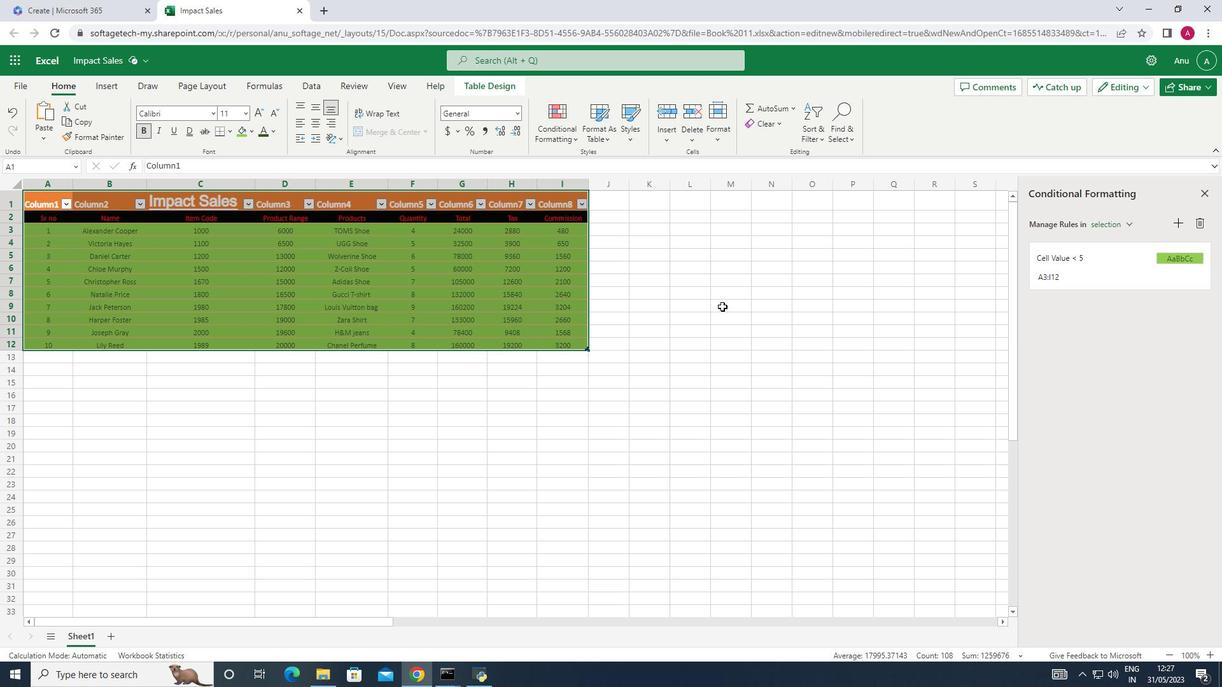 
Action: Mouse pressed left at (722, 306)
Screenshot: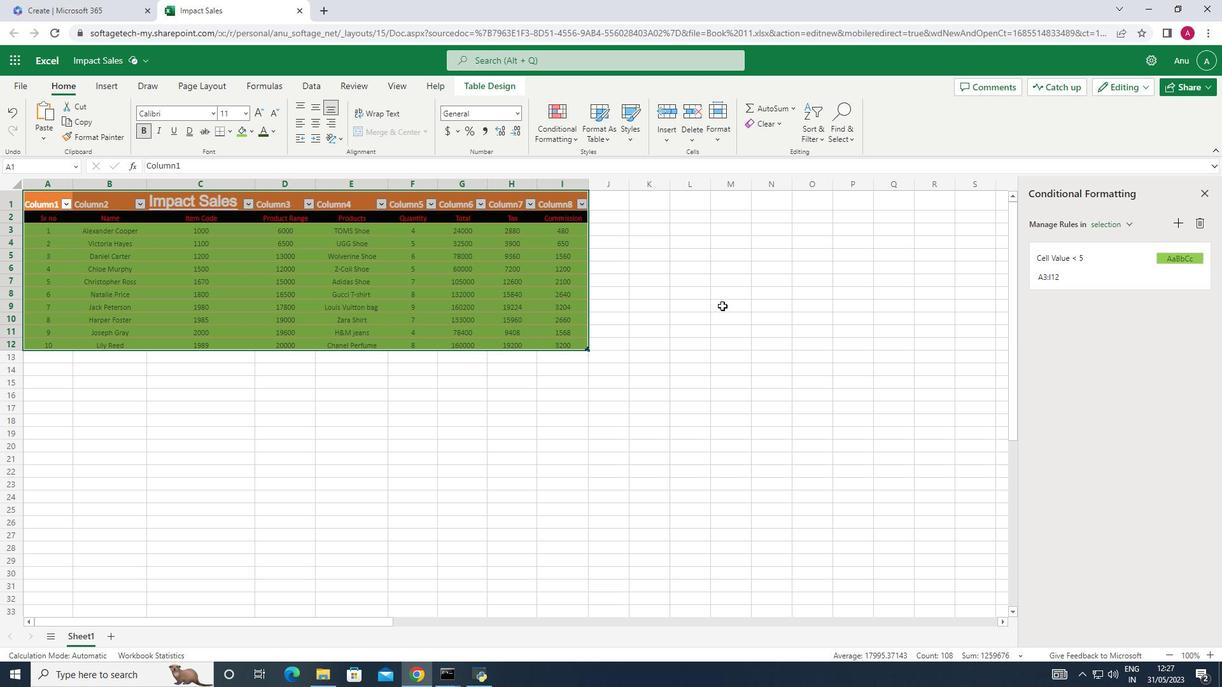 
